 Task: Make in the project VentureTech an epic 'Data Integration'.
Action: Mouse moved to (301, 150)
Screenshot: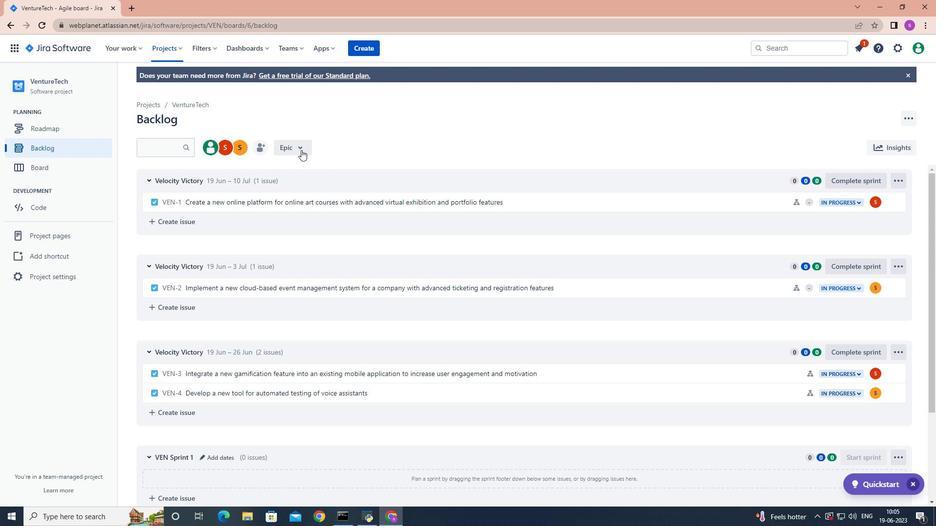 
Action: Mouse pressed left at (301, 150)
Screenshot: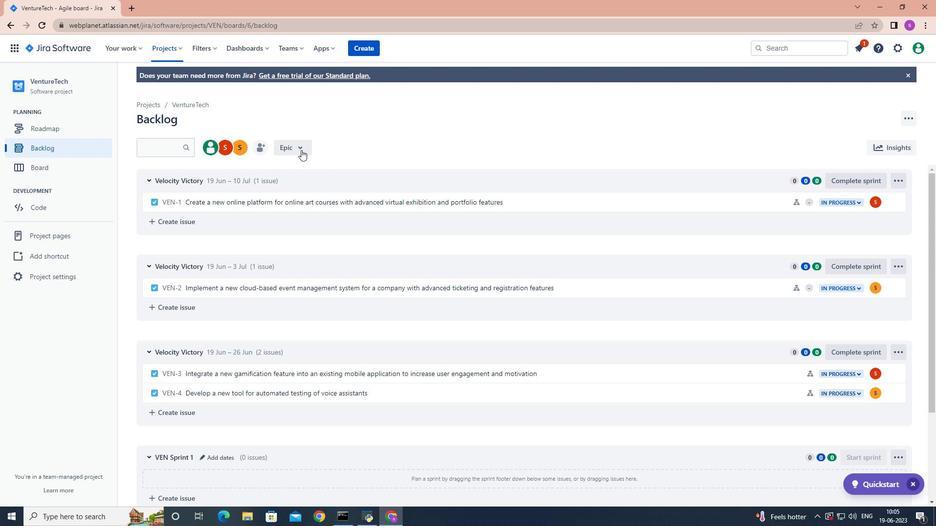 
Action: Mouse moved to (295, 203)
Screenshot: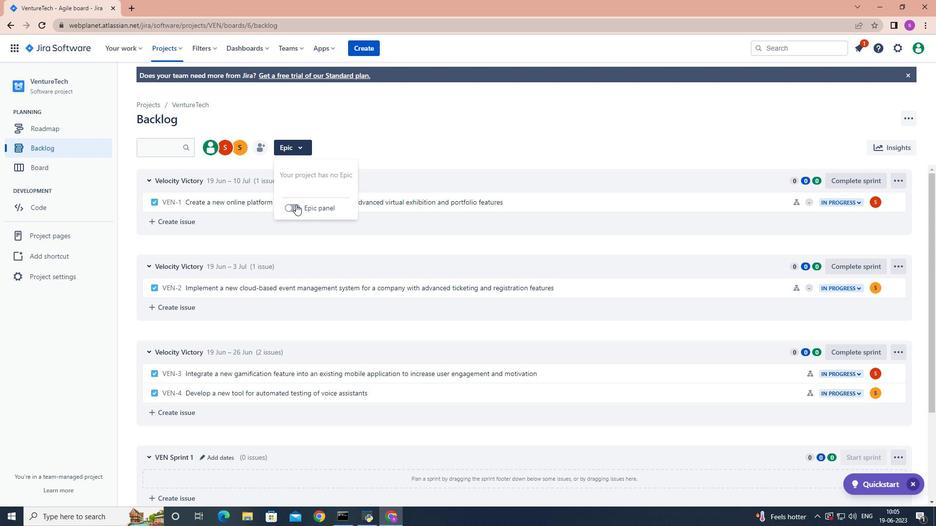 
Action: Mouse pressed left at (295, 203)
Screenshot: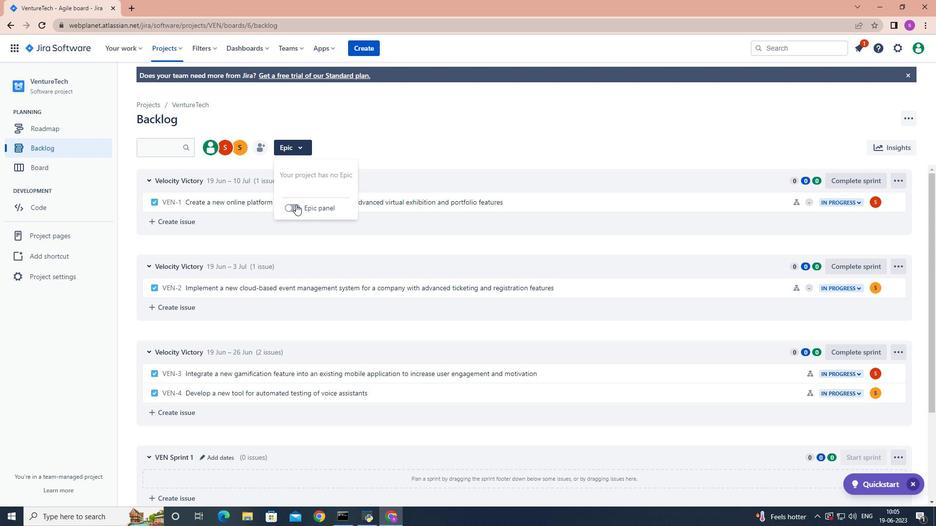 
Action: Mouse moved to (214, 365)
Screenshot: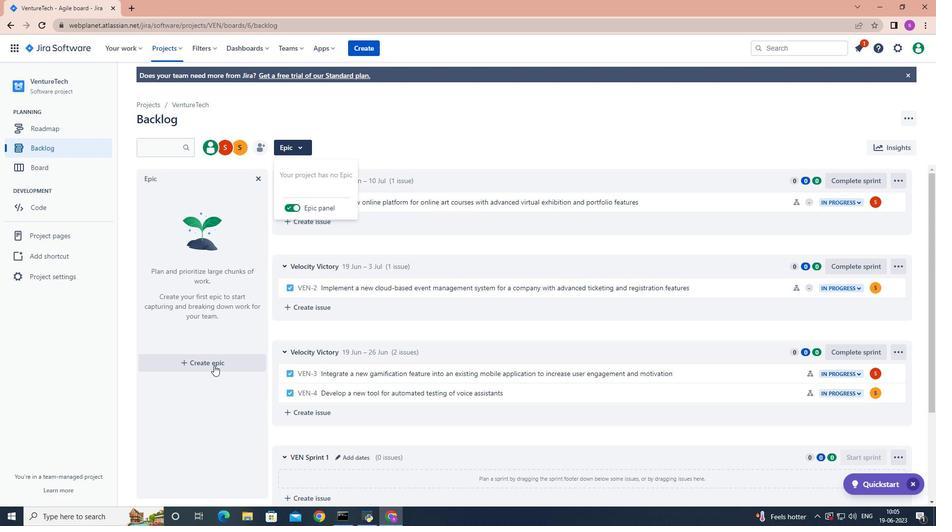 
Action: Mouse pressed left at (214, 365)
Screenshot: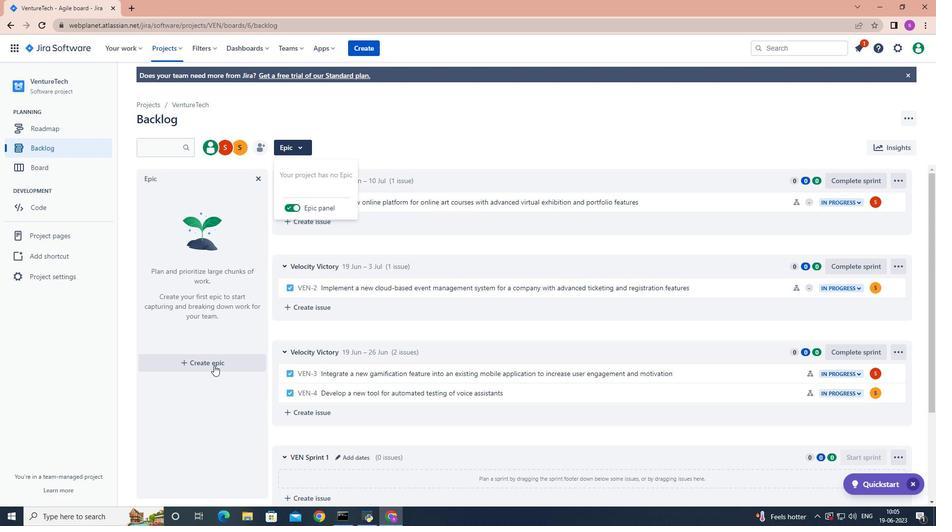 
Action: Mouse moved to (215, 365)
Screenshot: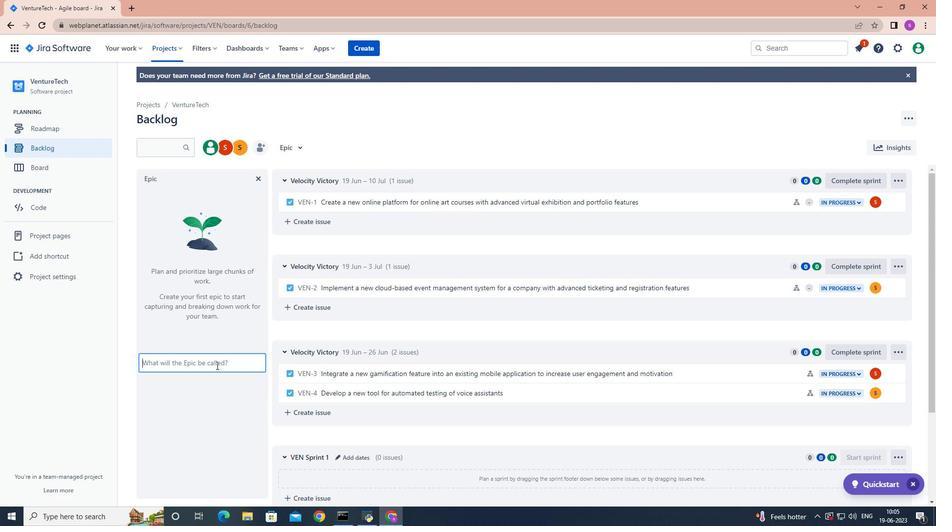 
Action: Key pressed <Key.shift>Data<Key.space><Key.shift>Integration<Key.enter>
Screenshot: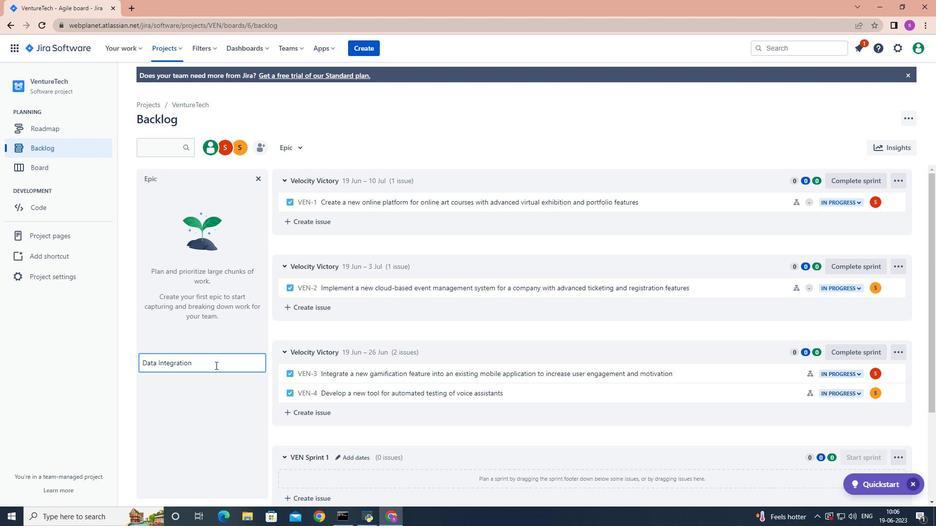 
